 Task: Enable "Hurry up" for encoding in FFmpeg audio/video decoder.
Action: Mouse moved to (114, 14)
Screenshot: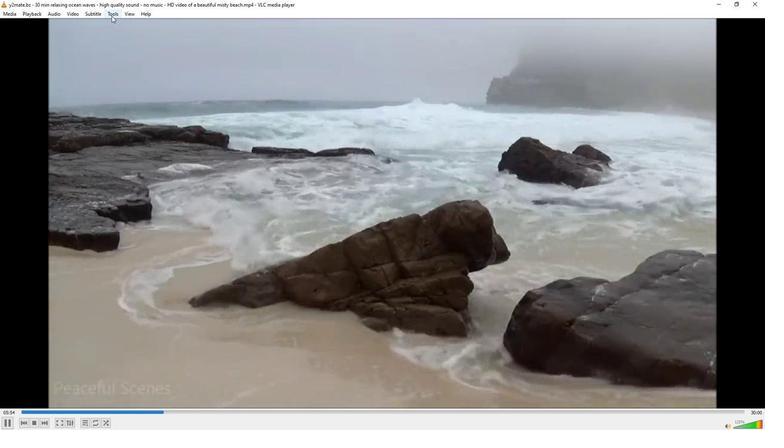 
Action: Mouse pressed left at (114, 14)
Screenshot: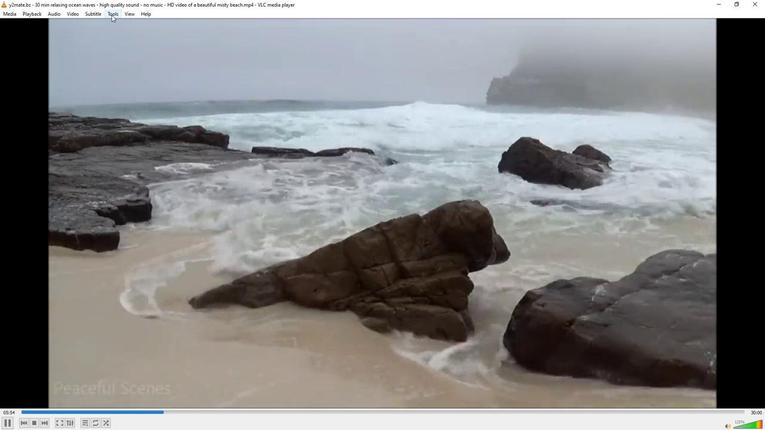 
Action: Mouse moved to (133, 110)
Screenshot: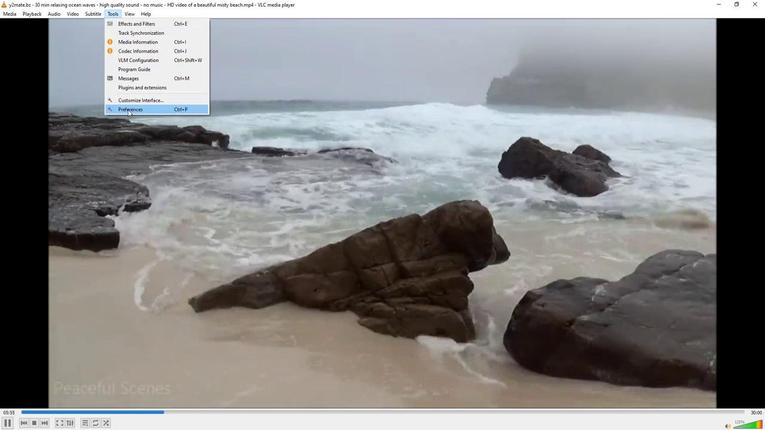 
Action: Mouse pressed left at (133, 110)
Screenshot: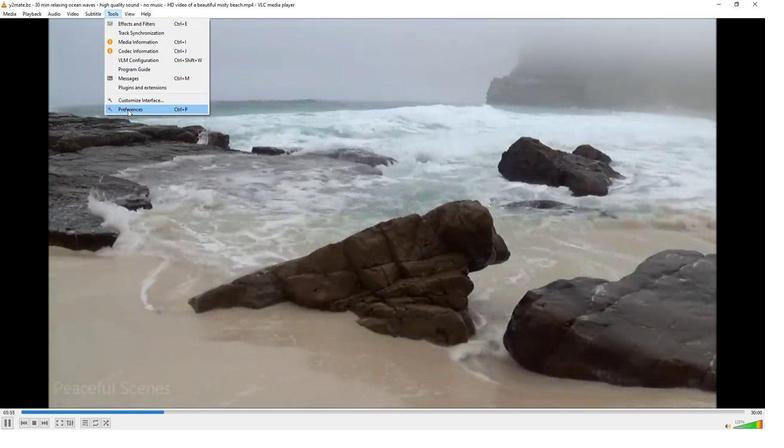 
Action: Mouse moved to (90, 333)
Screenshot: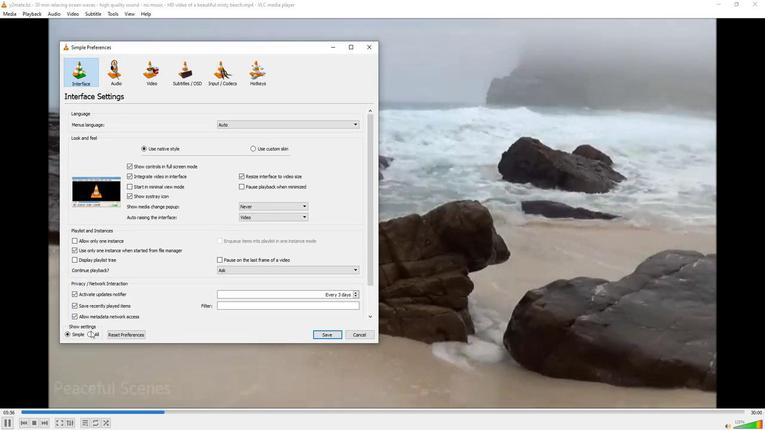 
Action: Mouse pressed left at (90, 333)
Screenshot: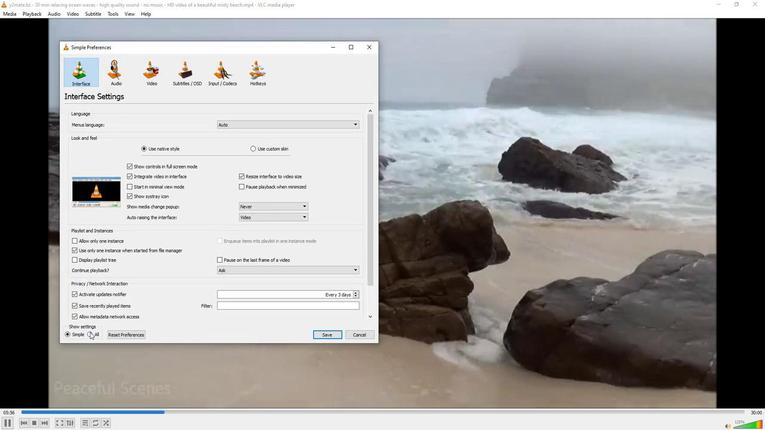 
Action: Mouse moved to (78, 223)
Screenshot: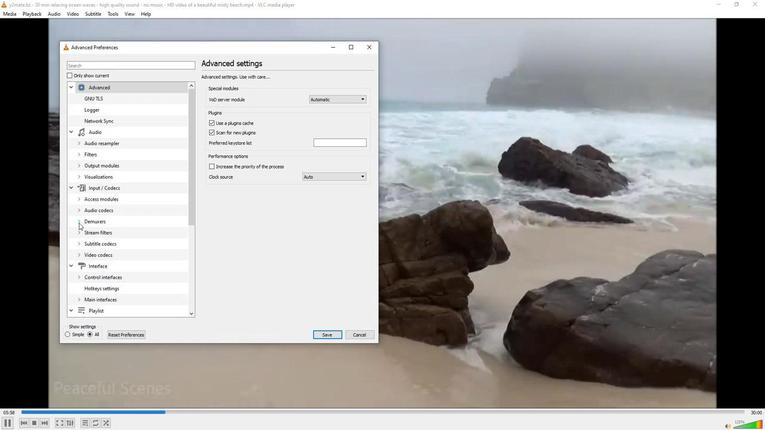
Action: Mouse pressed left at (78, 223)
Screenshot: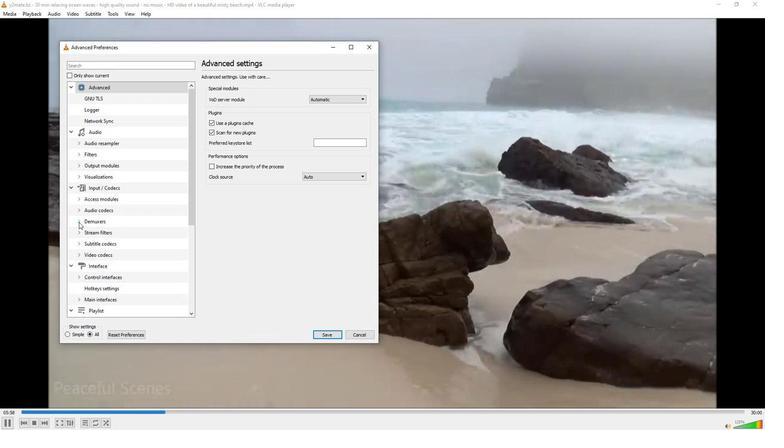 
Action: Mouse moved to (92, 254)
Screenshot: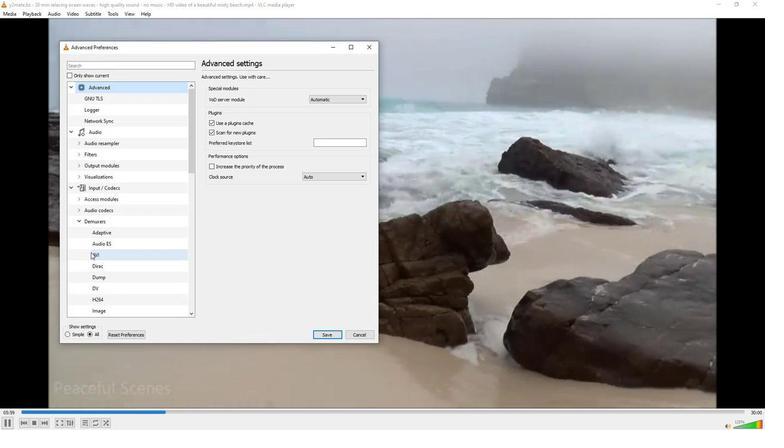 
Action: Mouse scrolled (92, 254) with delta (0, 0)
Screenshot: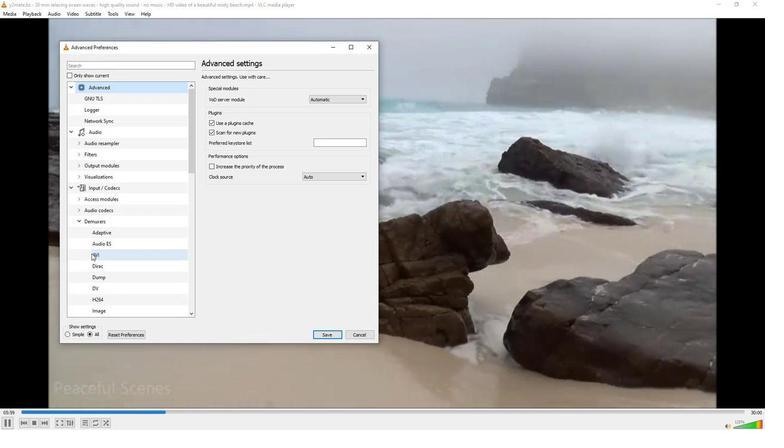 
Action: Mouse scrolled (92, 254) with delta (0, 0)
Screenshot: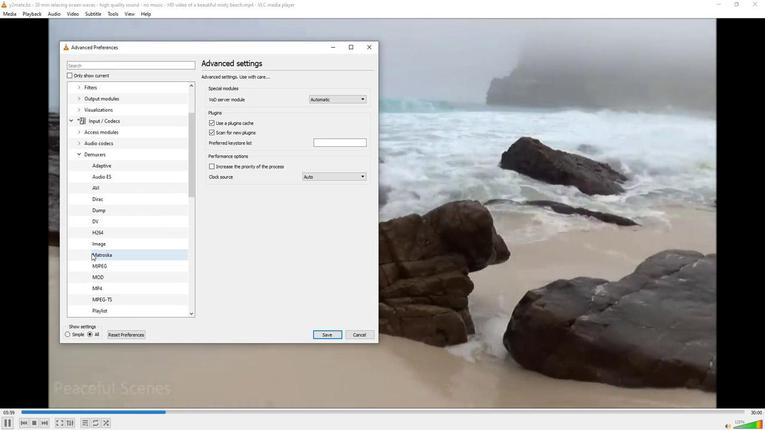 
Action: Mouse scrolled (92, 254) with delta (0, 0)
Screenshot: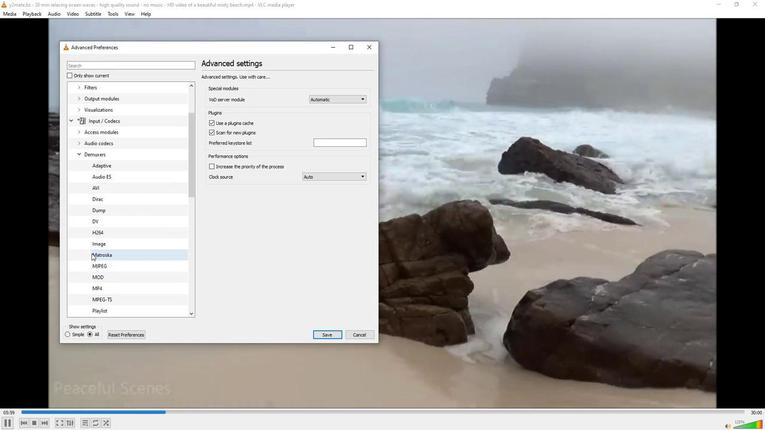 
Action: Mouse scrolled (92, 254) with delta (0, 0)
Screenshot: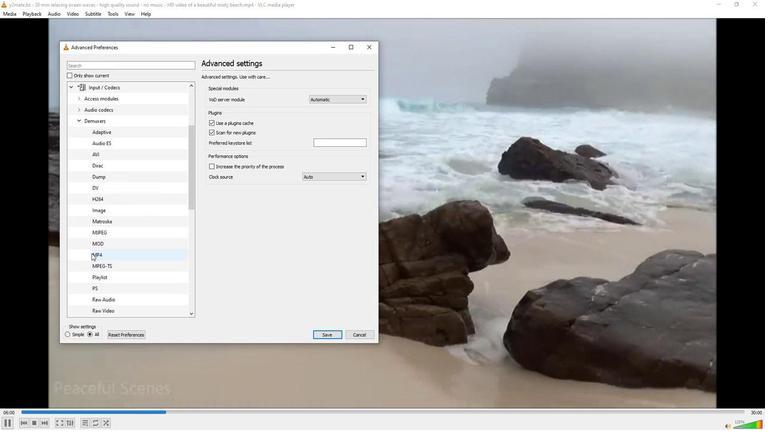
Action: Mouse moved to (148, 282)
Screenshot: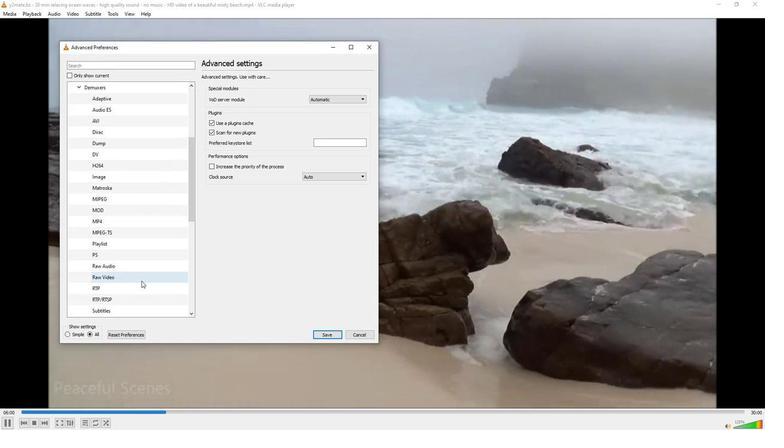 
Action: Mouse scrolled (148, 281) with delta (0, 0)
Screenshot: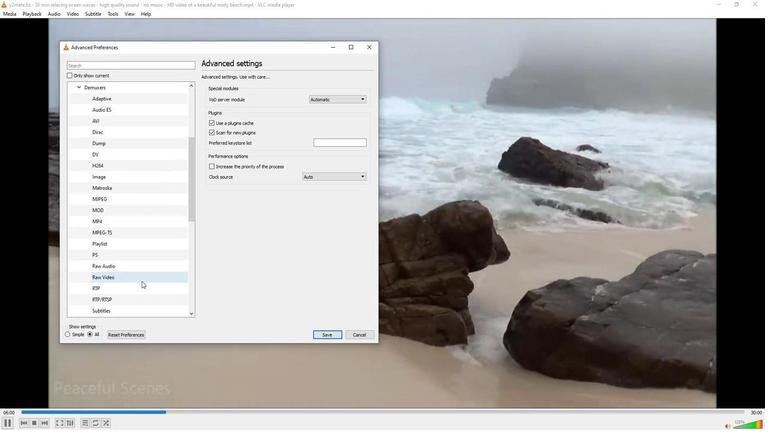 
Action: Mouse moved to (115, 304)
Screenshot: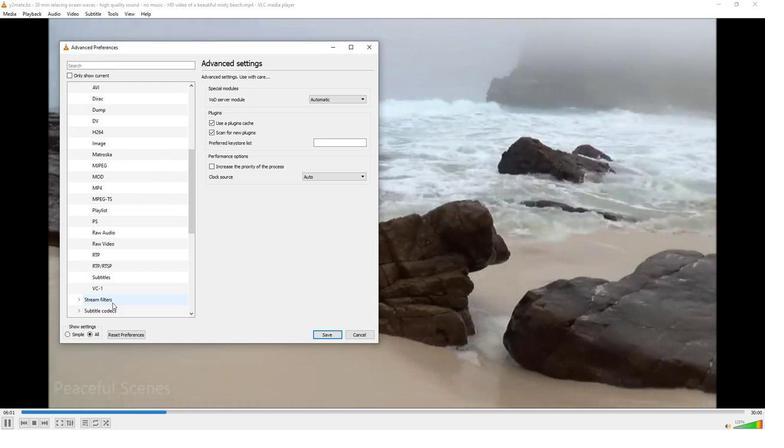 
Action: Mouse scrolled (115, 303) with delta (0, 0)
Screenshot: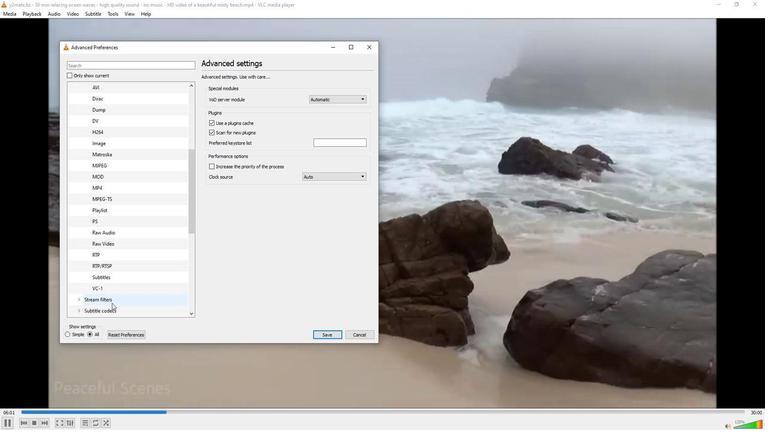 
Action: Mouse moved to (78, 288)
Screenshot: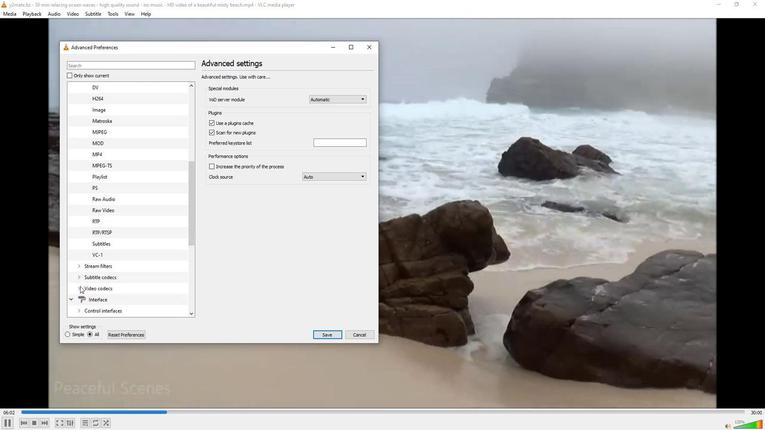 
Action: Mouse pressed left at (78, 288)
Screenshot: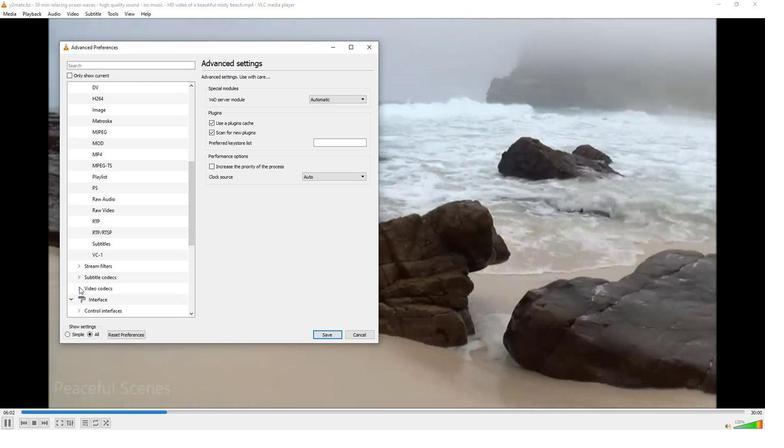 
Action: Mouse moved to (111, 308)
Screenshot: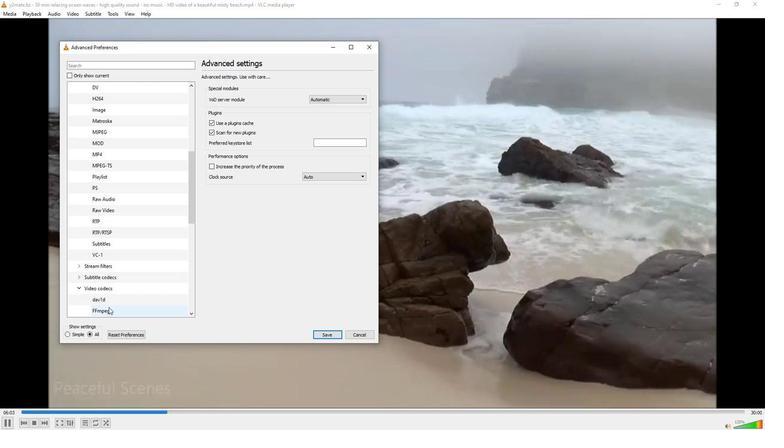 
Action: Mouse pressed left at (111, 308)
Screenshot: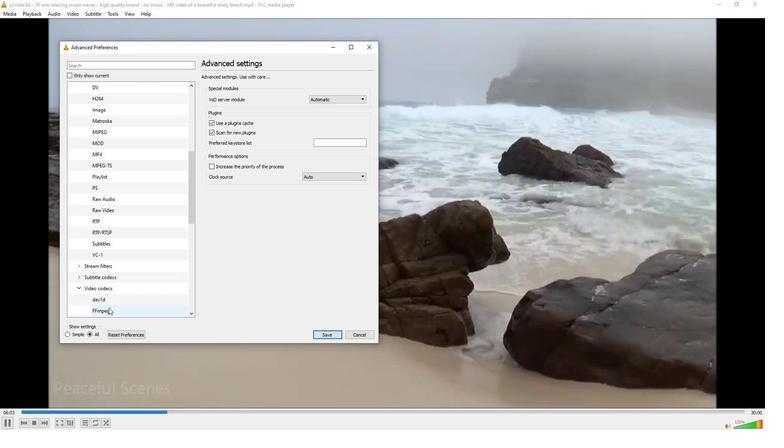 
Action: Mouse moved to (226, 308)
Screenshot: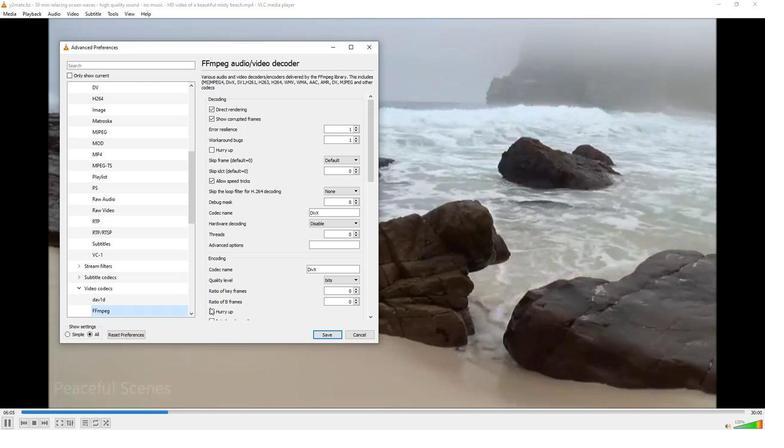 
Action: Mouse scrolled (226, 307) with delta (0, 0)
Screenshot: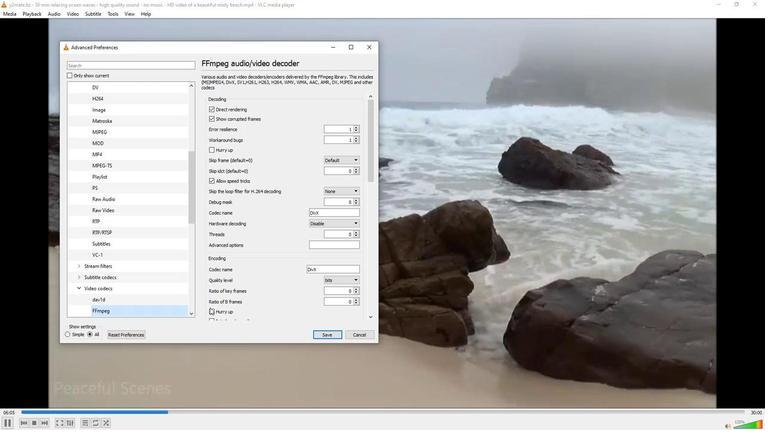 
Action: Mouse moved to (227, 286)
Screenshot: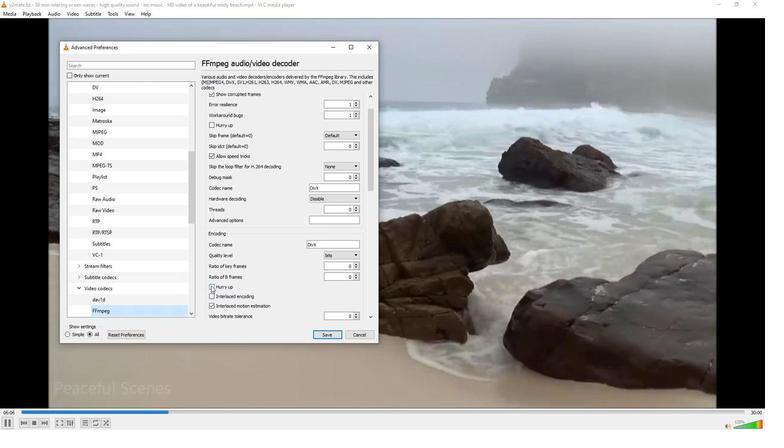 
Action: Mouse pressed left at (227, 286)
Screenshot: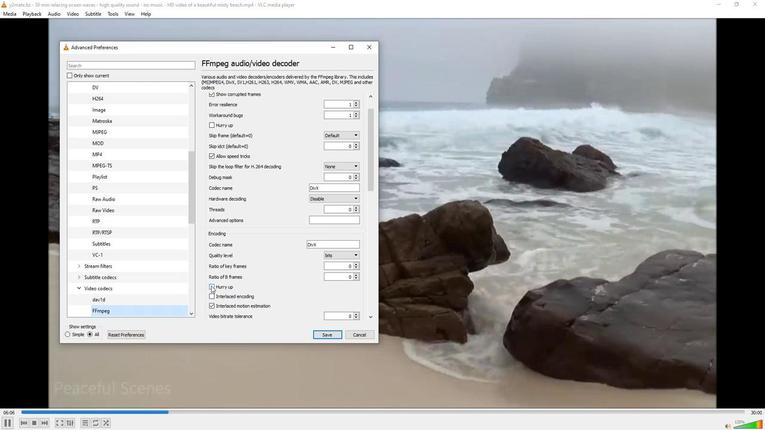 
Action: Mouse moved to (291, 285)
Screenshot: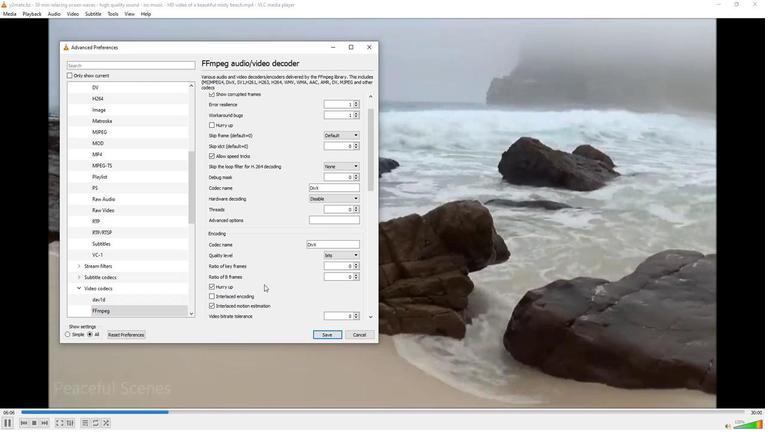 
